 Task: Create a task  Create a feature for users to track their fitness and health data , assign it to team member softage.9@softage.net in the project Whiteboard and update the status of the task to  Off Track , set the priority of the task to Medium.
Action: Mouse moved to (65, 305)
Screenshot: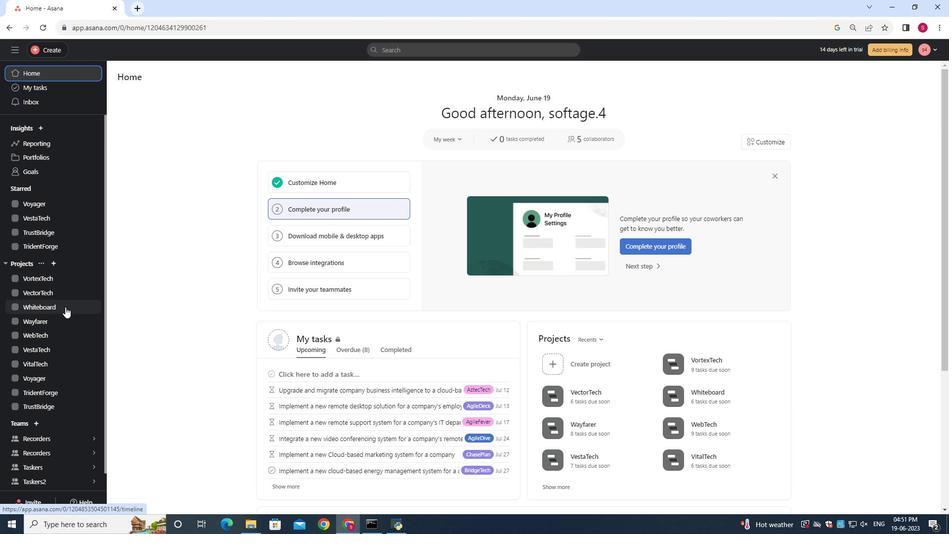 
Action: Mouse pressed left at (65, 305)
Screenshot: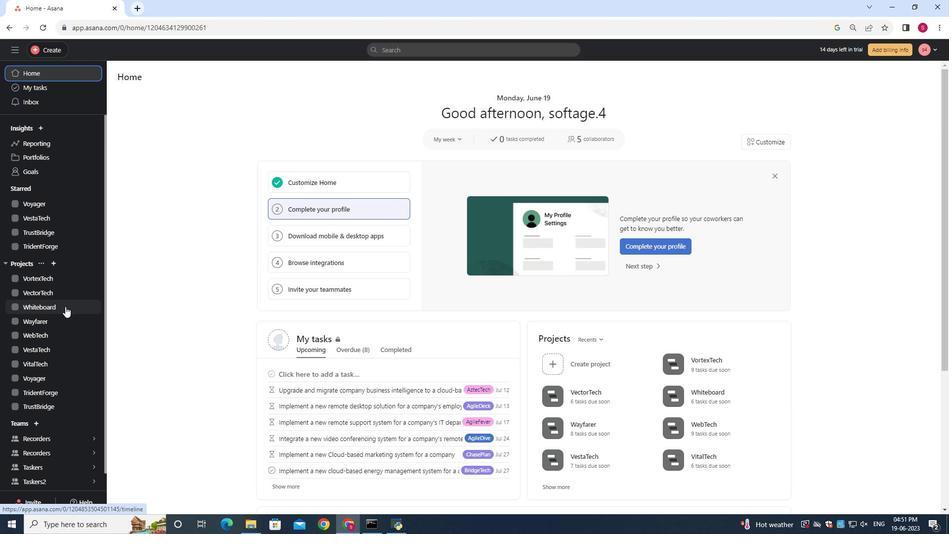 
Action: Mouse moved to (138, 115)
Screenshot: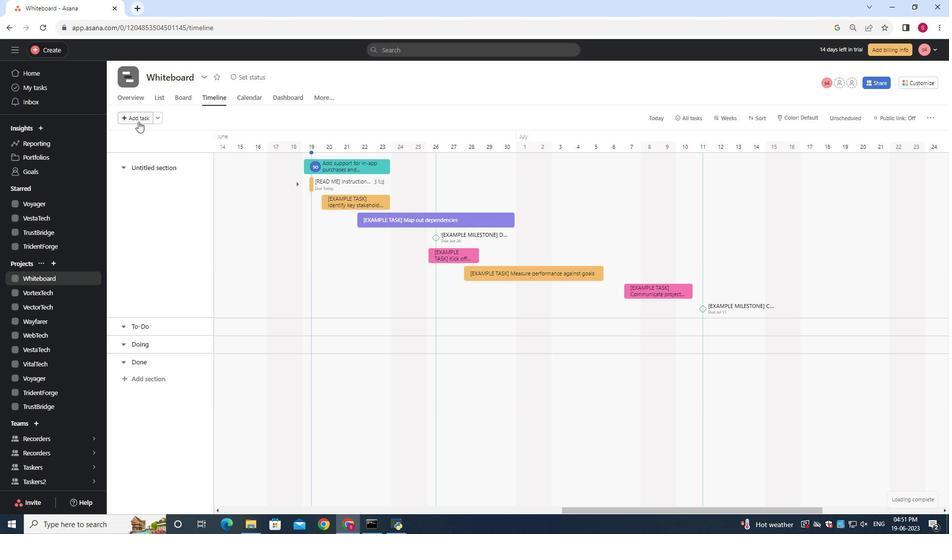 
Action: Mouse pressed left at (138, 115)
Screenshot: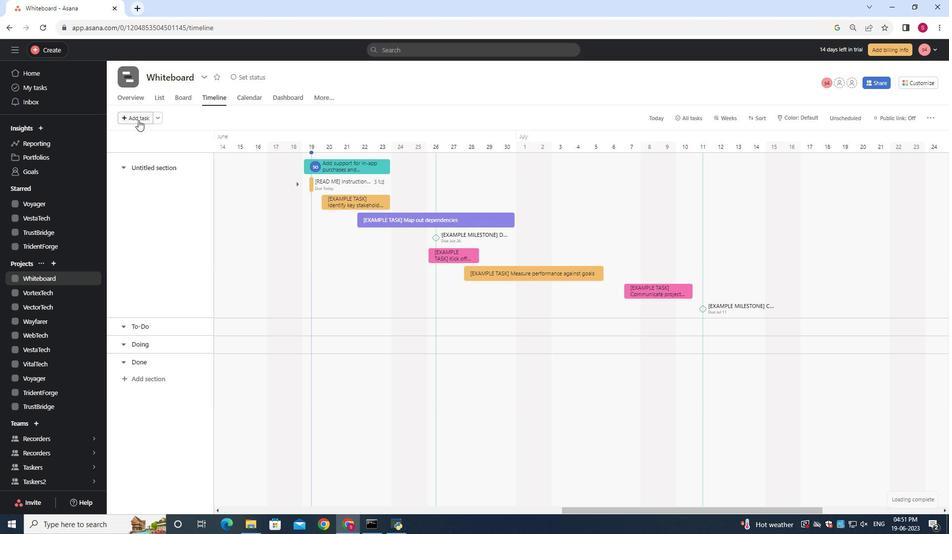 
Action: Mouse moved to (146, 127)
Screenshot: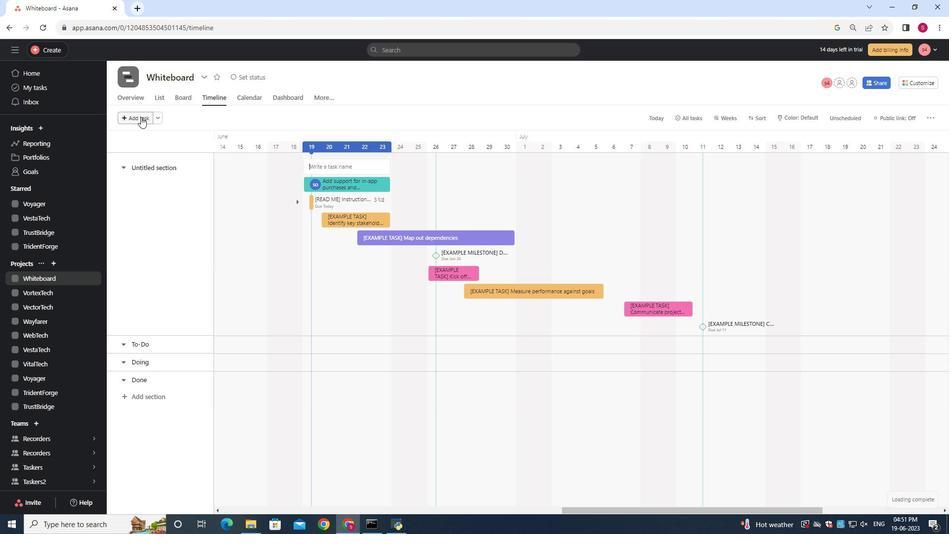 
Action: Key pressed <Key.shift>Create<Key.space>a<Key.space>feature<Key.space>for<Key.space>users<Key.space>to<Key.space>track<Key.space>their<Key.space>fitness<Key.space>and<Key.space>health<Key.space>data
Screenshot: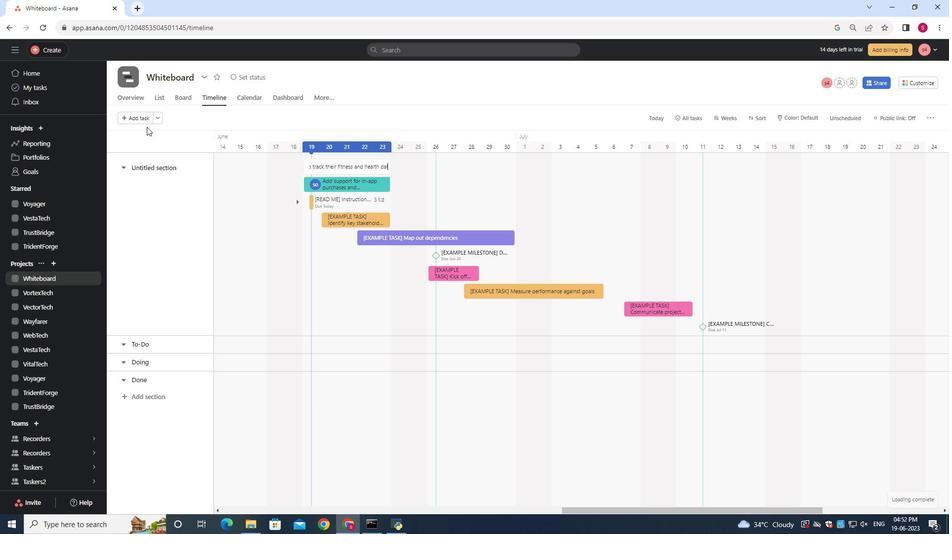 
Action: Mouse moved to (352, 163)
Screenshot: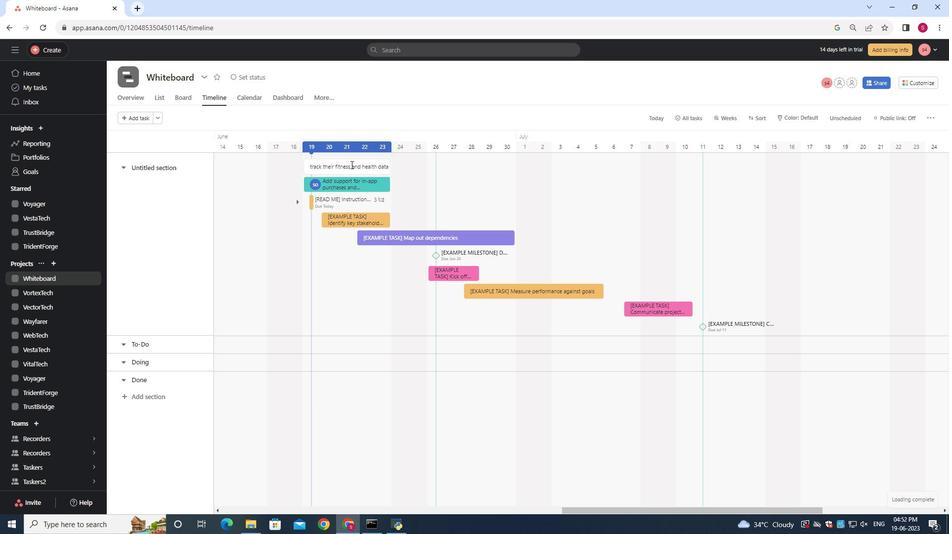 
Action: Mouse pressed left at (352, 163)
Screenshot: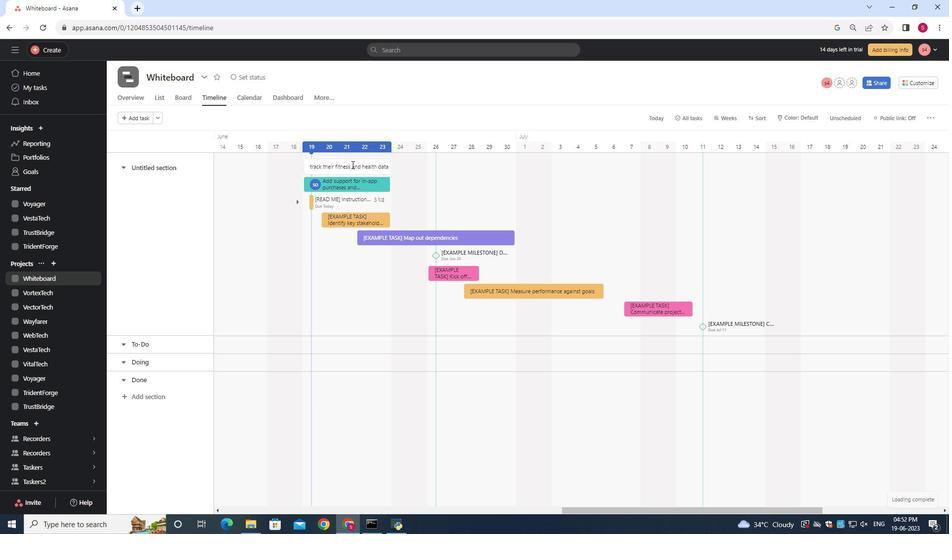 
Action: Mouse moved to (739, 178)
Screenshot: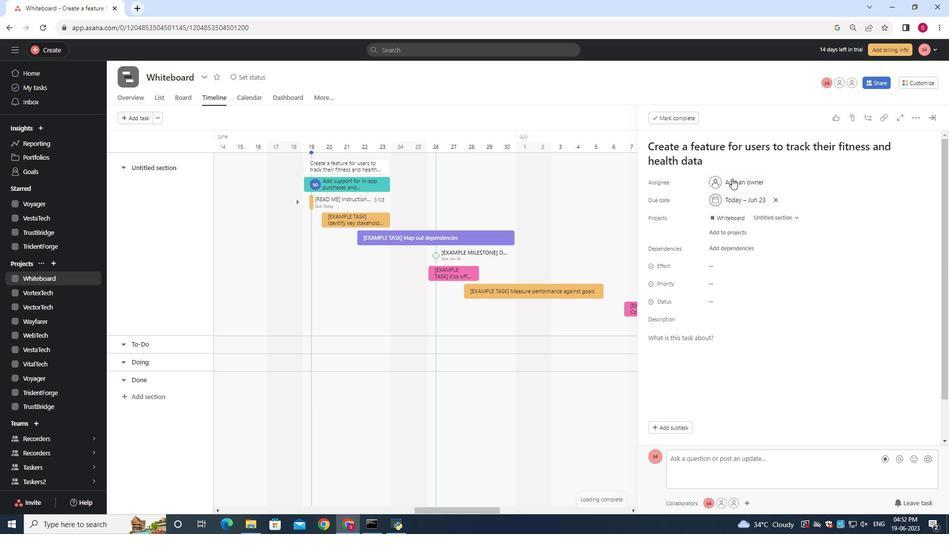 
Action: Mouse pressed left at (739, 178)
Screenshot: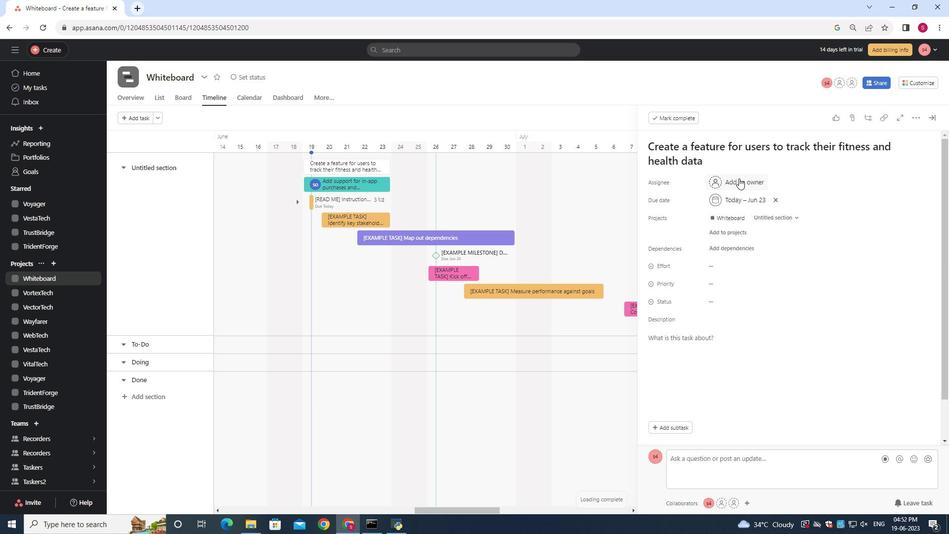 
Action: Mouse moved to (739, 178)
Screenshot: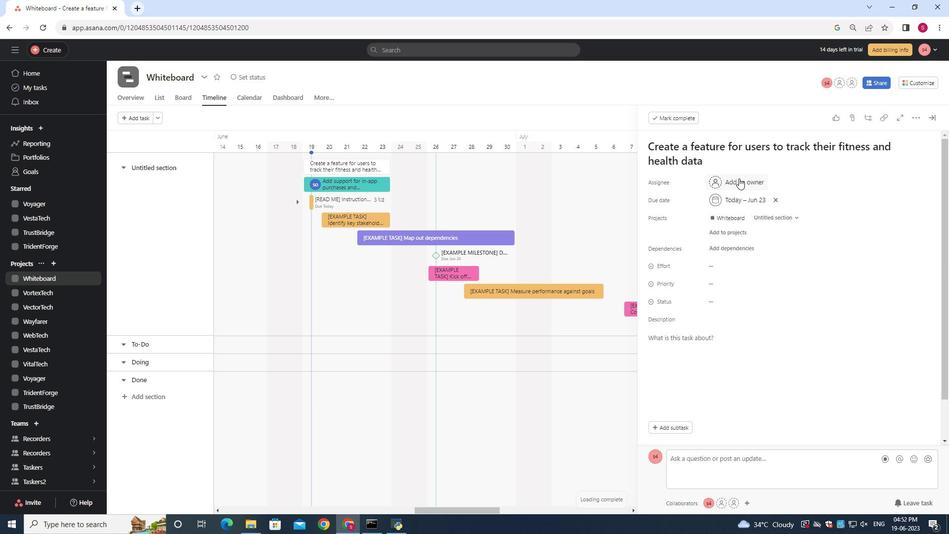
Action: Key pressed softage.9<Key.shift>@softage.net
Screenshot: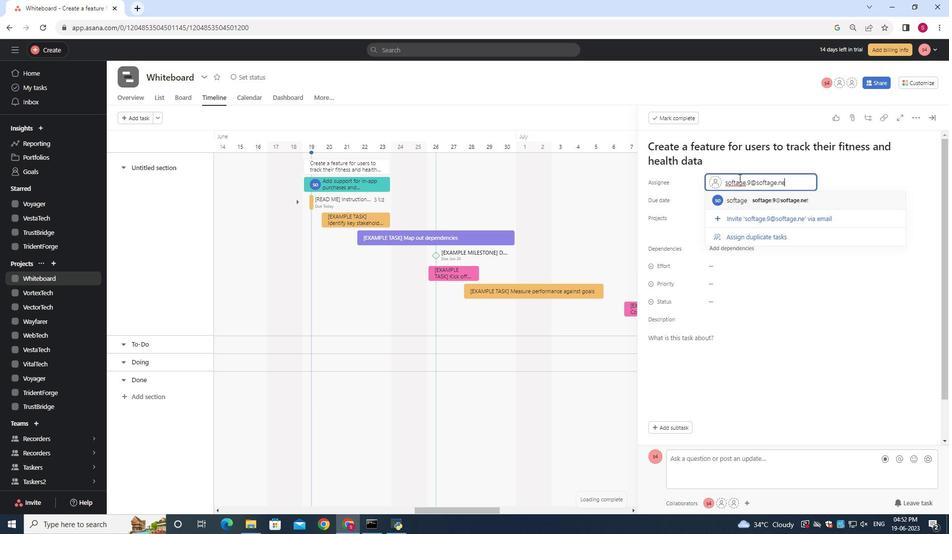 
Action: Mouse moved to (779, 202)
Screenshot: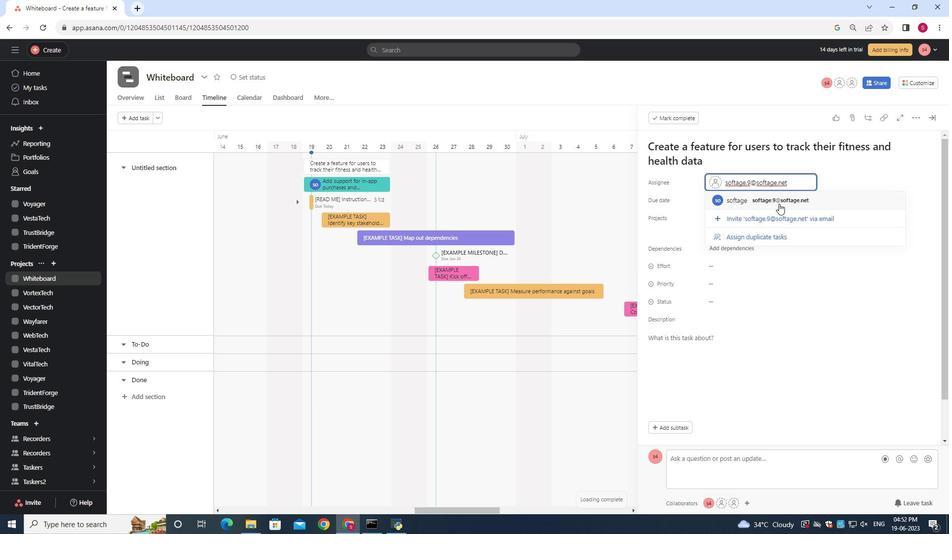 
Action: Mouse pressed left at (779, 202)
Screenshot: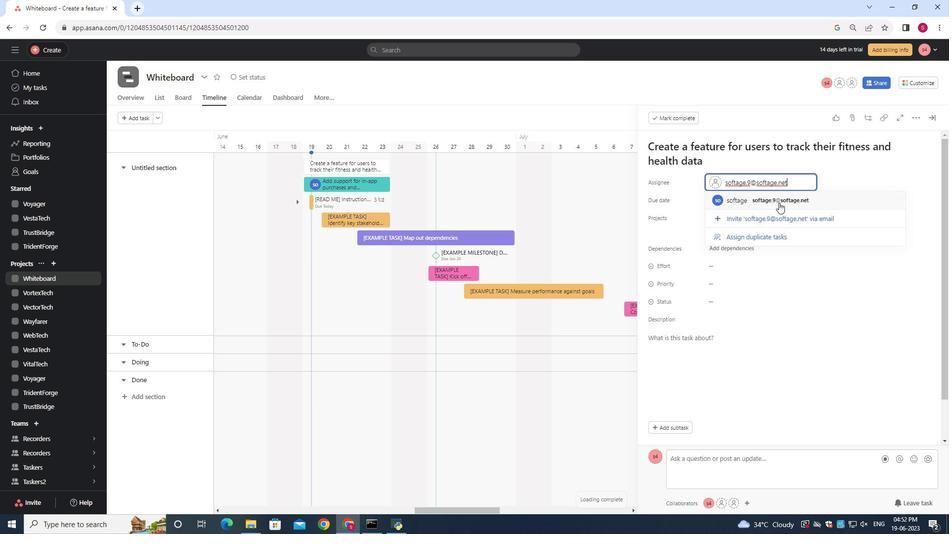 
Action: Mouse moved to (711, 302)
Screenshot: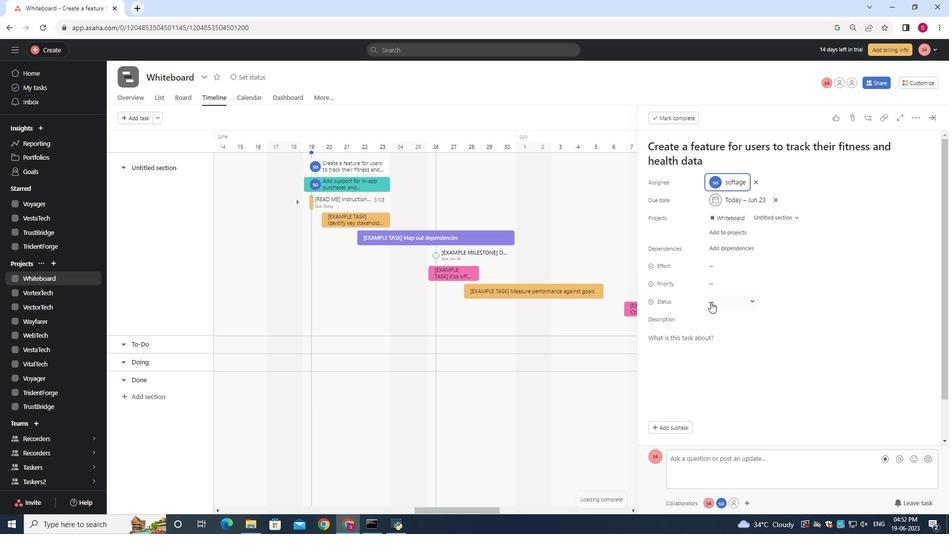 
Action: Mouse pressed left at (711, 302)
Screenshot: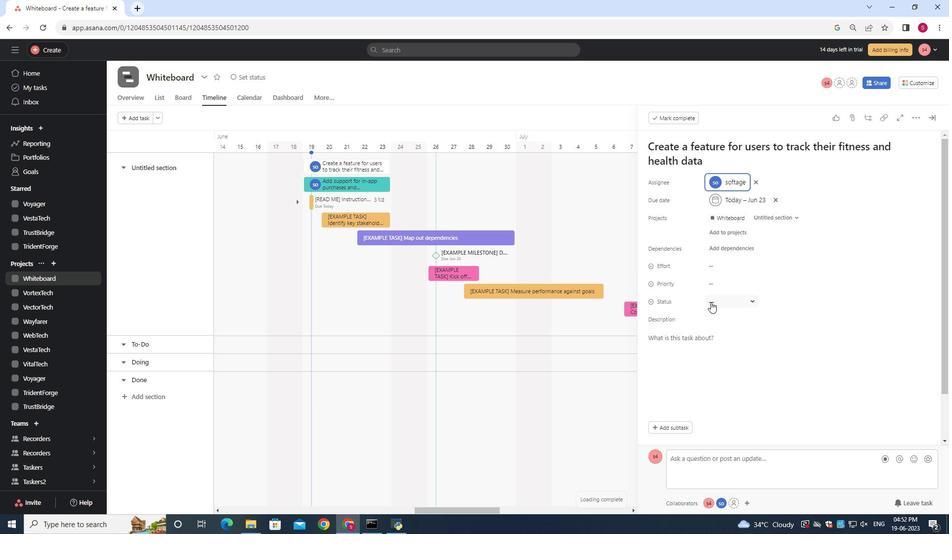 
Action: Mouse moved to (737, 361)
Screenshot: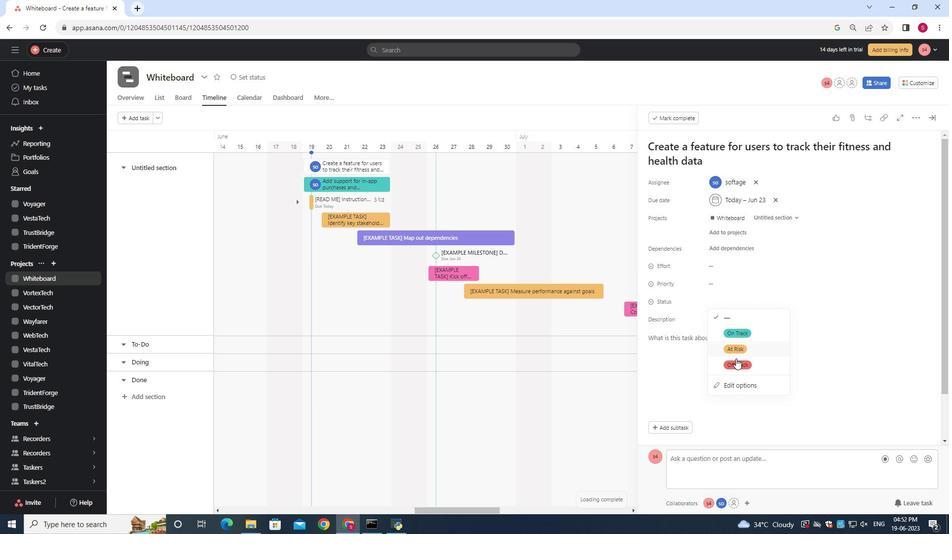 
Action: Mouse pressed left at (737, 361)
Screenshot: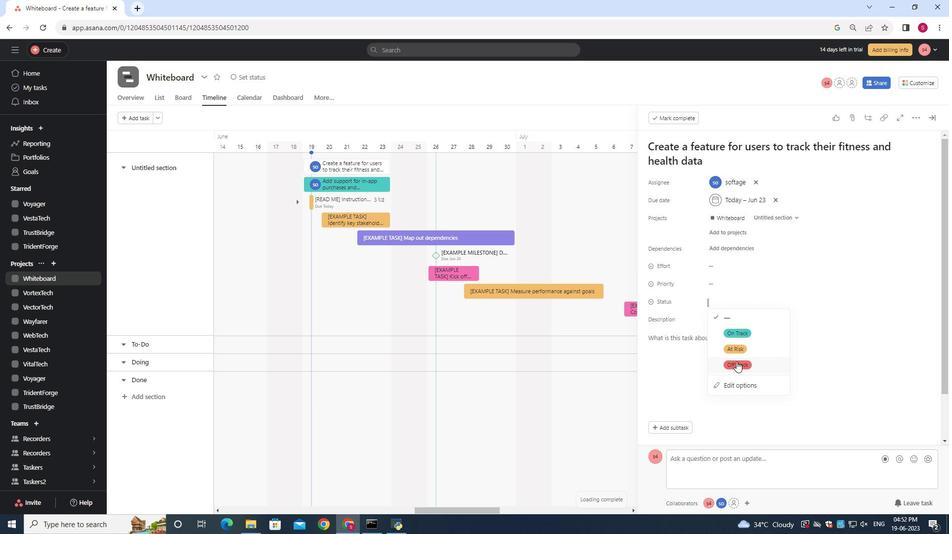 
Action: Mouse moved to (718, 278)
Screenshot: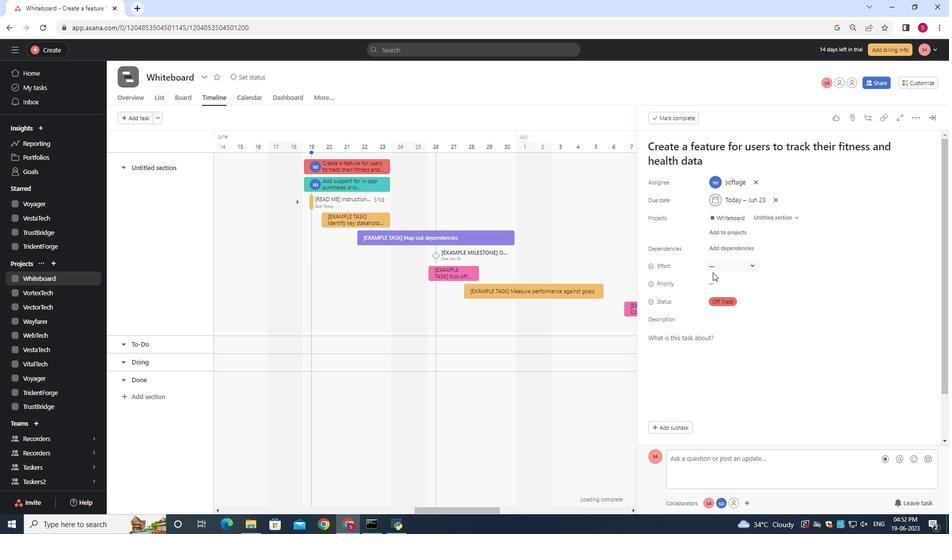 
Action: Mouse pressed left at (718, 278)
Screenshot: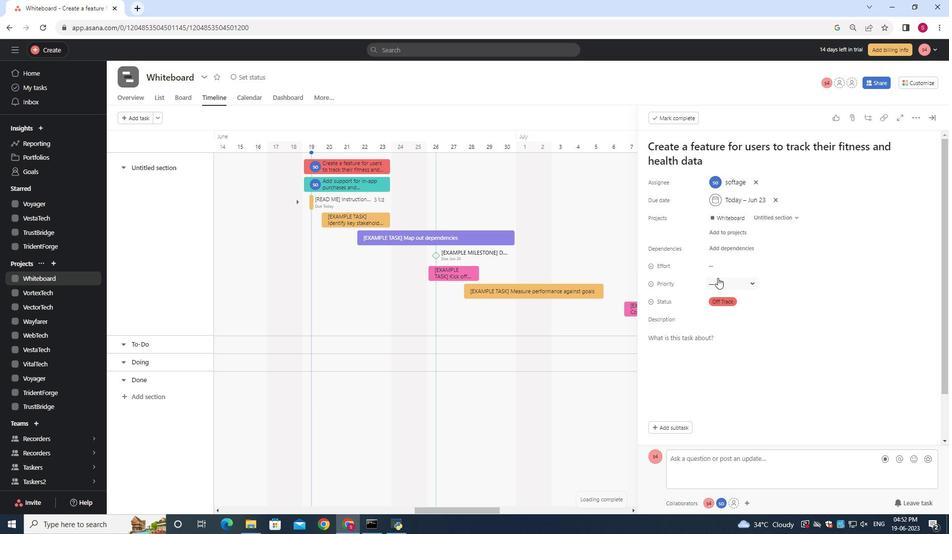 
Action: Mouse moved to (748, 325)
Screenshot: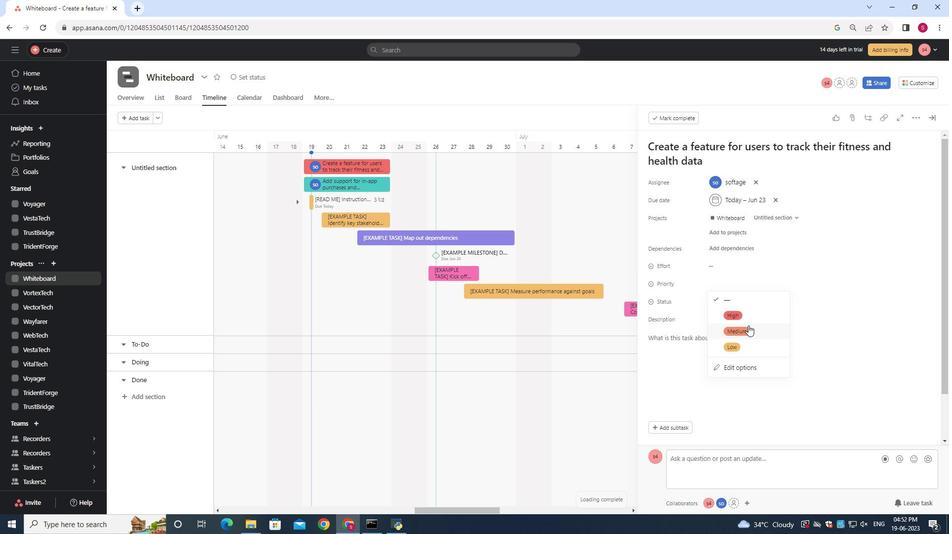 
Action: Mouse pressed left at (748, 325)
Screenshot: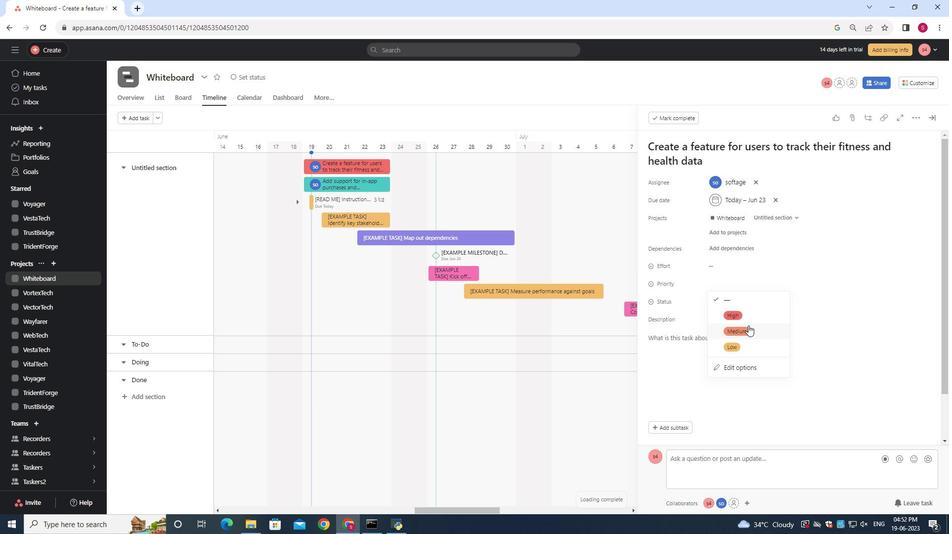 
Action: Mouse moved to (726, 404)
Screenshot: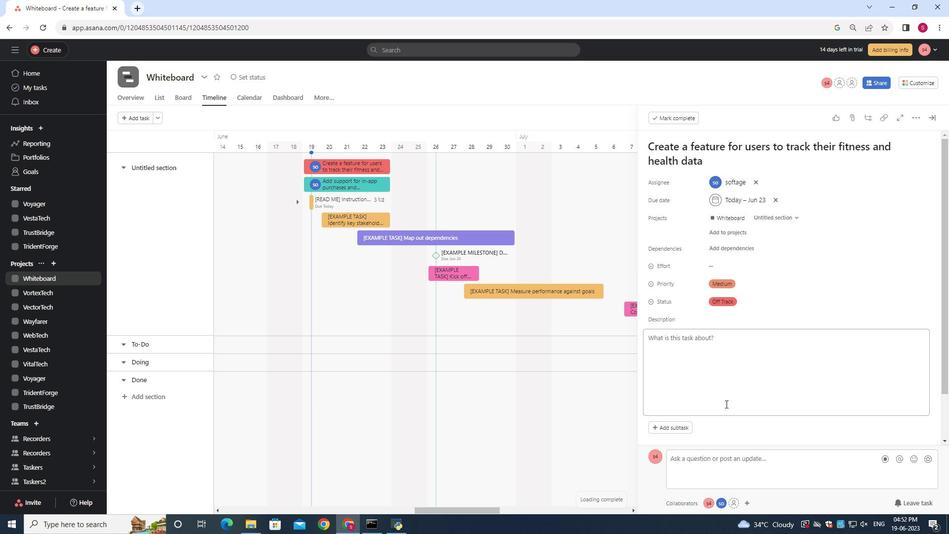 
Action: Mouse scrolled (726, 403) with delta (0, 0)
Screenshot: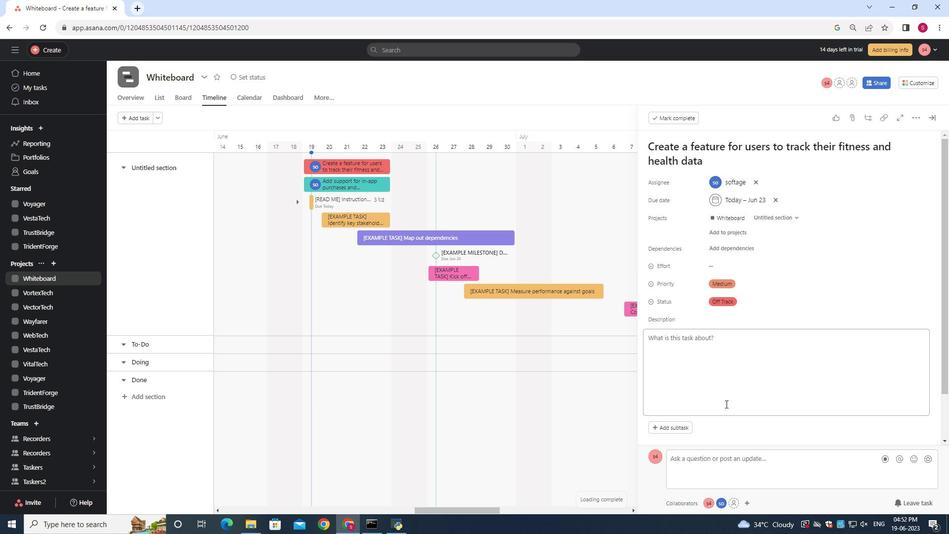 
Action: Mouse moved to (752, 260)
Screenshot: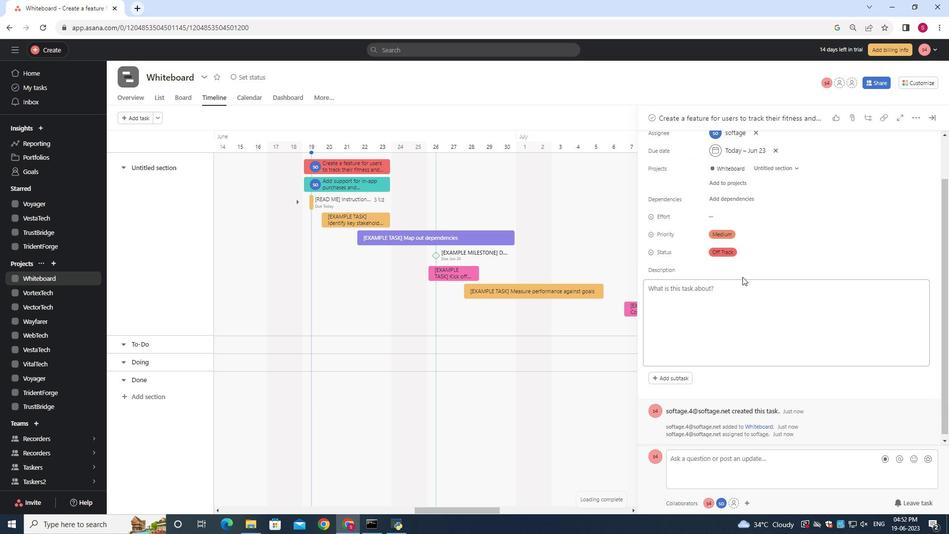 
